 Task: Add an event with the title Third Workshop: Effective Communication, date '2023/12/11', time 9:15 AM to 11:15 AMand add a description: Key stakeholders, including shareholders, will have the opportunity to participate actively in the AGM. Questions, comments, and suggestions from the floor will be encouraged, providing a platform for open dialogue and the exchange of ideas. The leadership team and relevant personnel will address these queries, ensuring that stakeholders have a clear understanding of the organization's direction and decision-making processes., put the event into Green category, logged in from the account softage.3@softage.netand send the event invitation to softage.5@softage.net and softage.6@softage.net. Set a reminder for the event 5 minutes before
Action: Mouse moved to (81, 91)
Screenshot: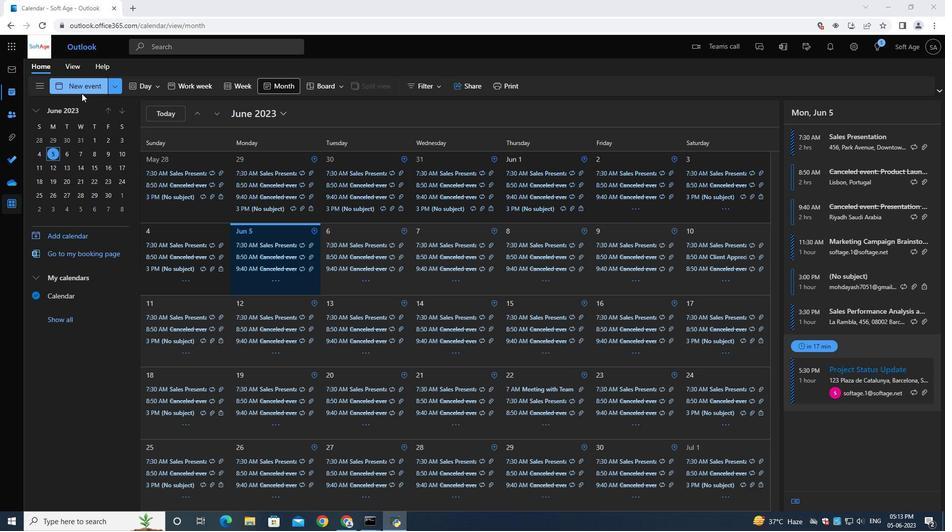
Action: Mouse pressed left at (81, 91)
Screenshot: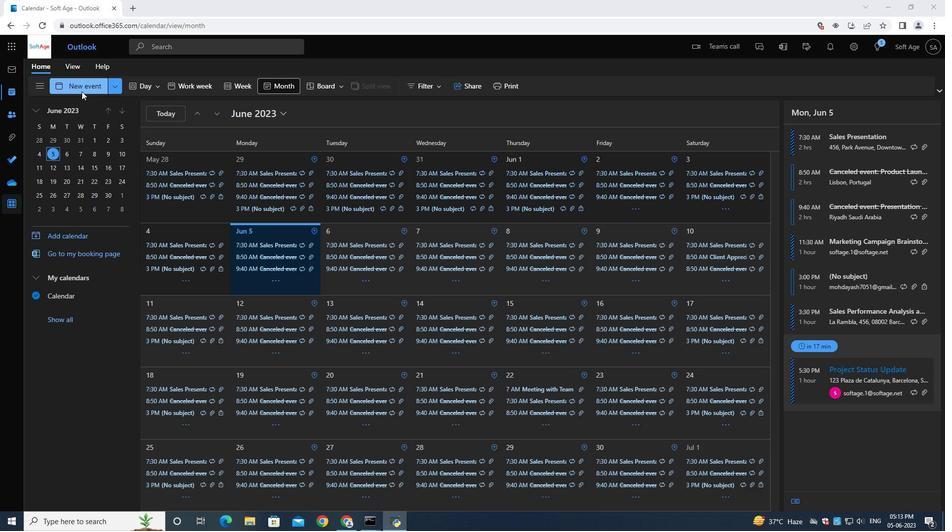 
Action: Mouse moved to (268, 147)
Screenshot: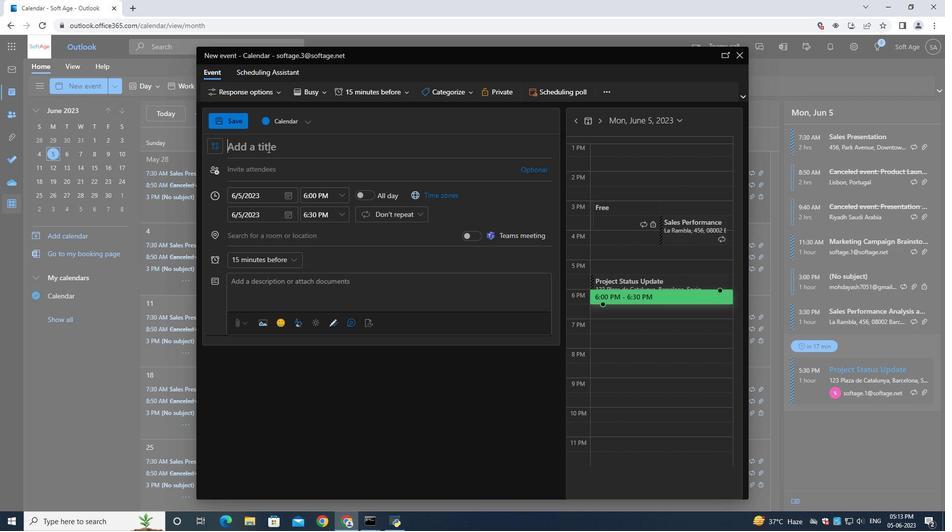 
Action: Key pressed <Key.shift>Third<Key.space><Key.shift>Workshop<Key.shift_r><Key.shift_r><Key.shift_r>:<Key.space><Key.shift>Effective<Key.space><Key.shift>Communication<Key.space>
Screenshot: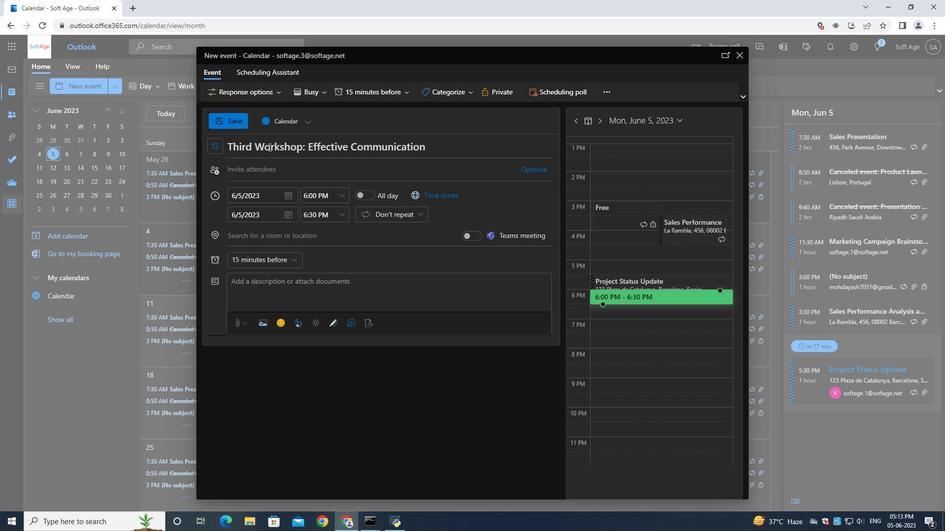 
Action: Mouse moved to (289, 197)
Screenshot: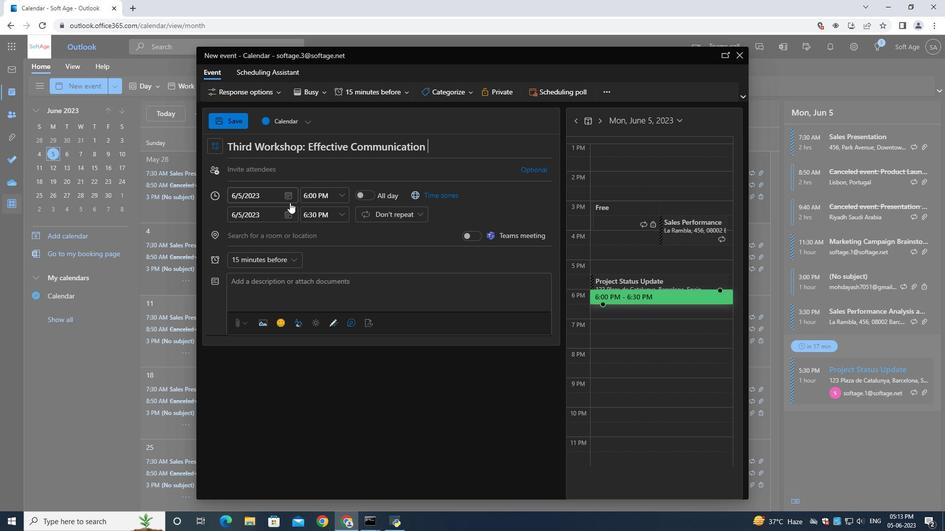 
Action: Mouse pressed left at (289, 197)
Screenshot: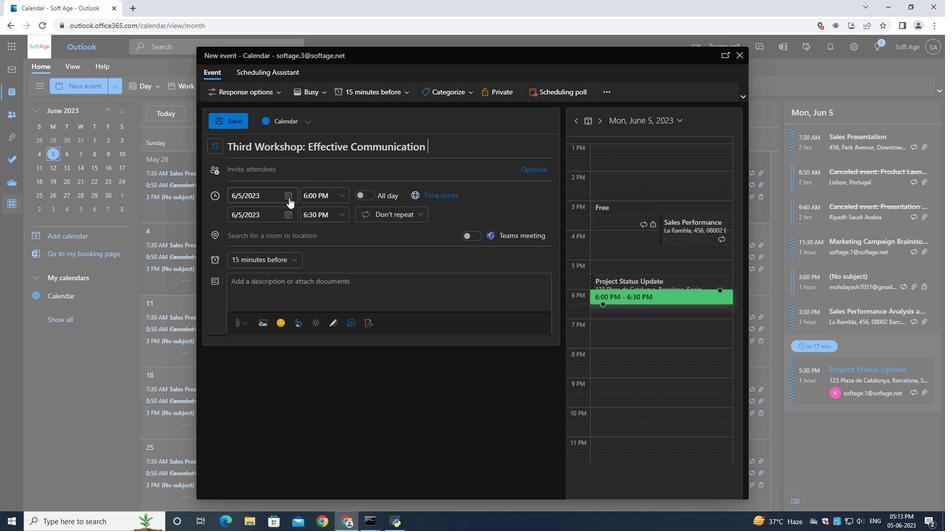 
Action: Mouse moved to (316, 215)
Screenshot: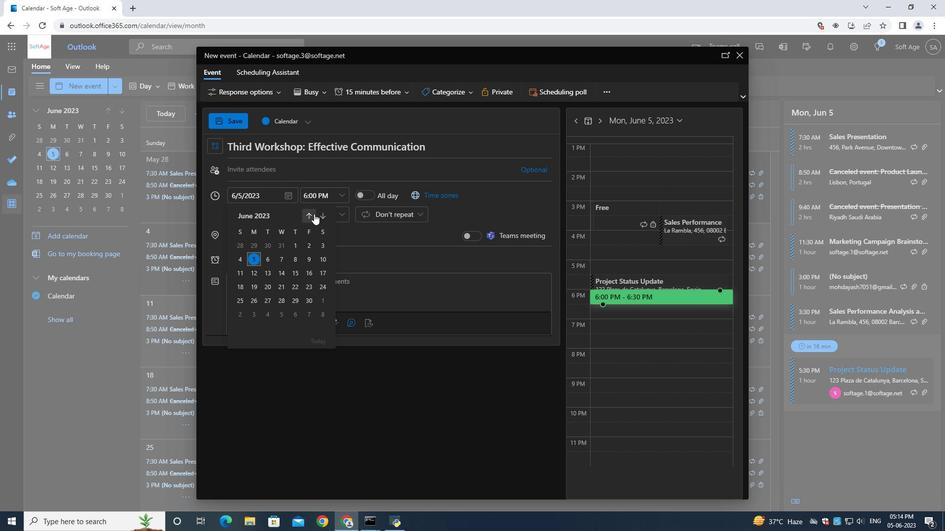 
Action: Mouse pressed left at (316, 215)
Screenshot: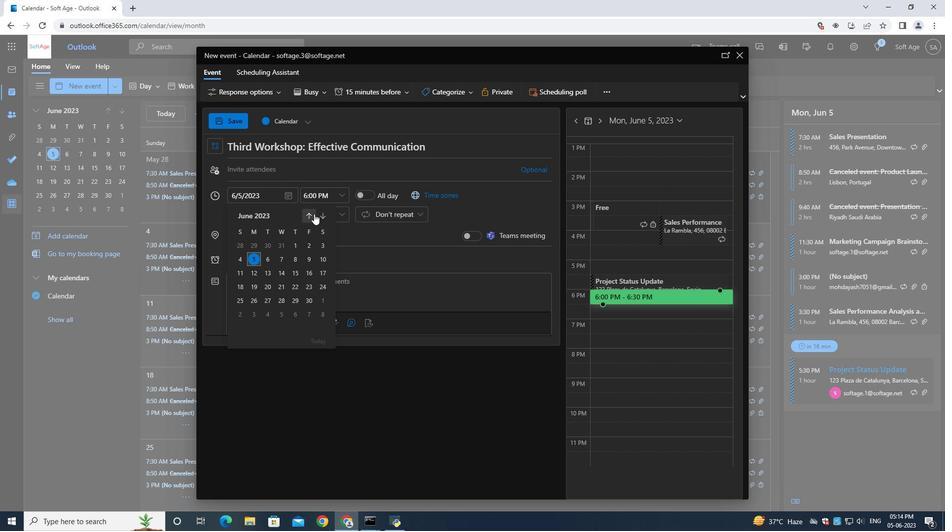 
Action: Mouse moved to (316, 215)
Screenshot: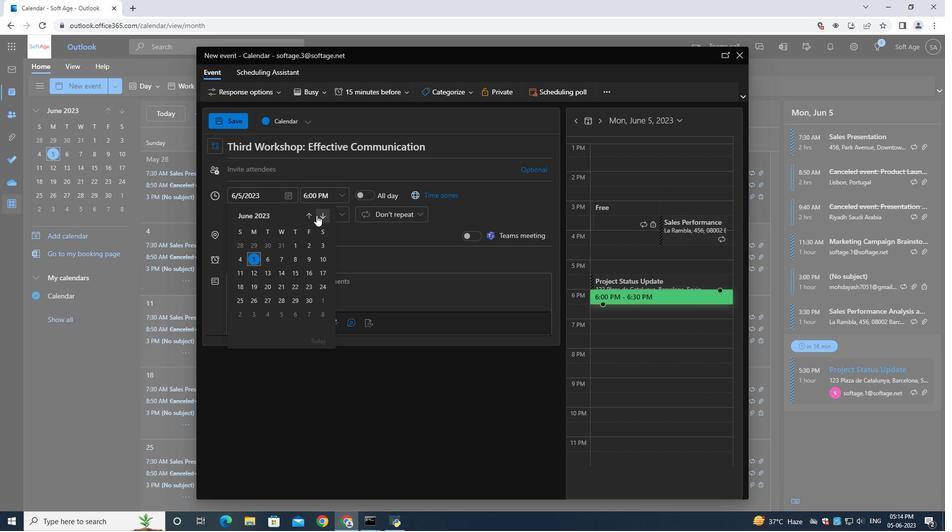 
Action: Mouse pressed left at (316, 215)
Screenshot: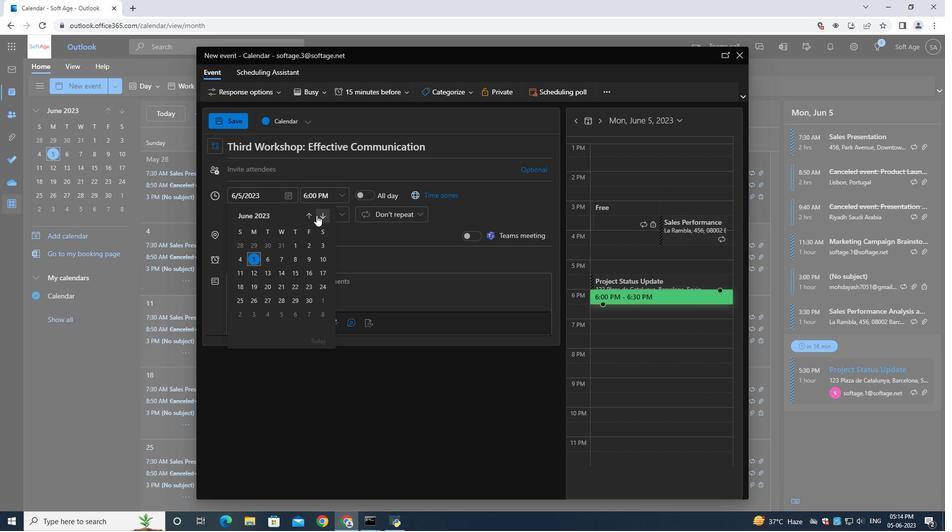 
Action: Mouse pressed left at (316, 215)
Screenshot: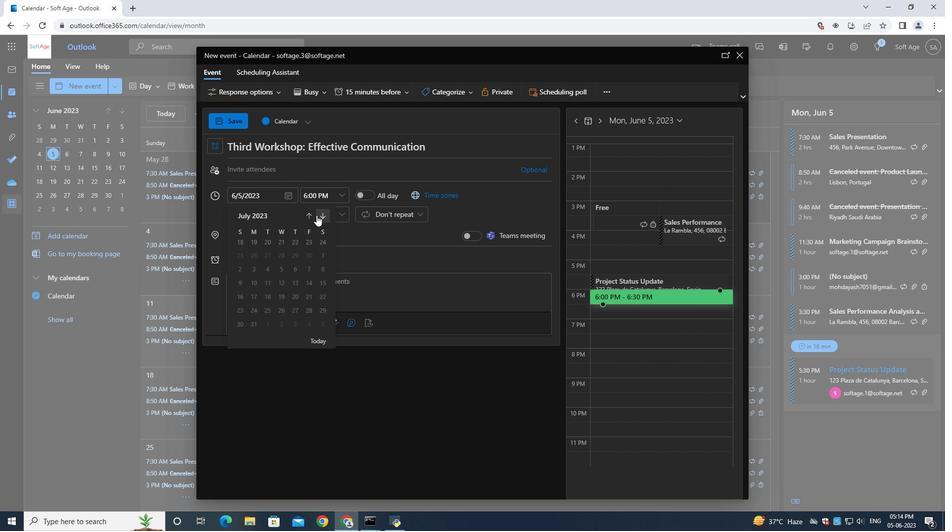 
Action: Mouse pressed left at (316, 215)
Screenshot: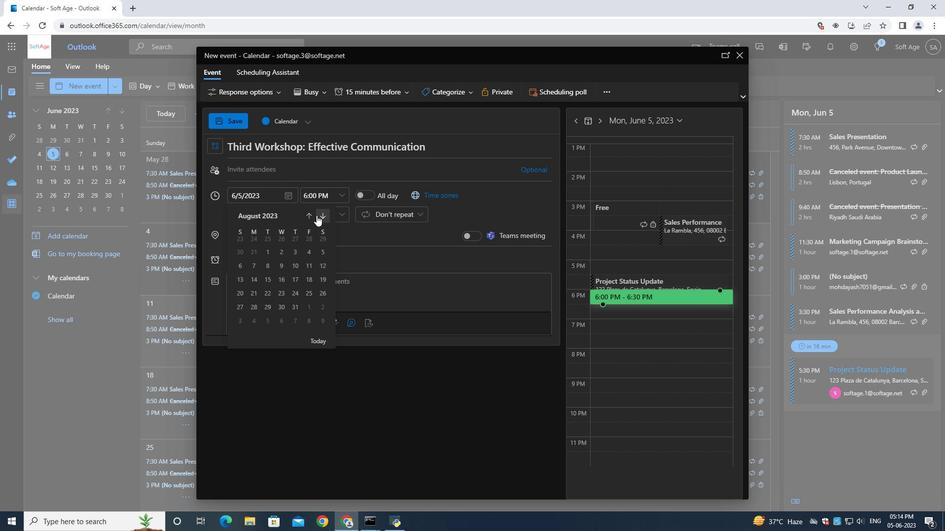 
Action: Mouse pressed left at (316, 215)
Screenshot: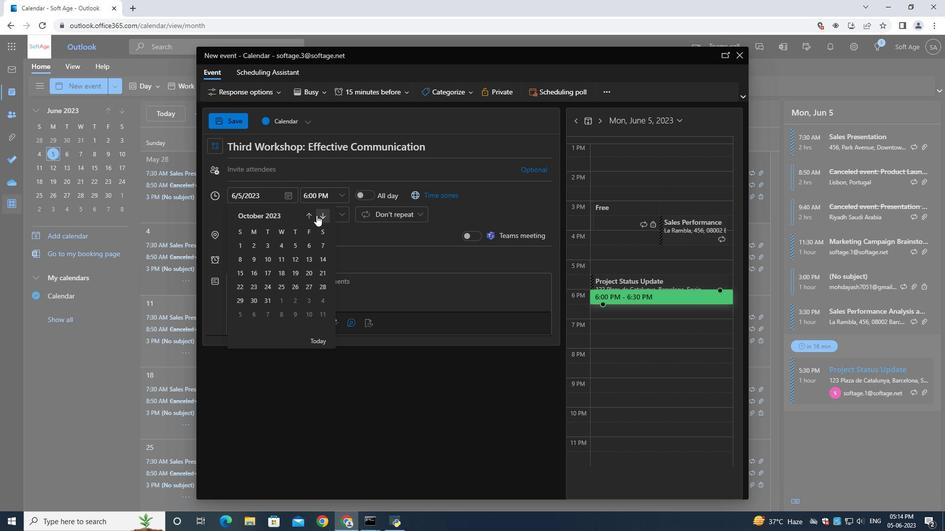 
Action: Mouse moved to (320, 216)
Screenshot: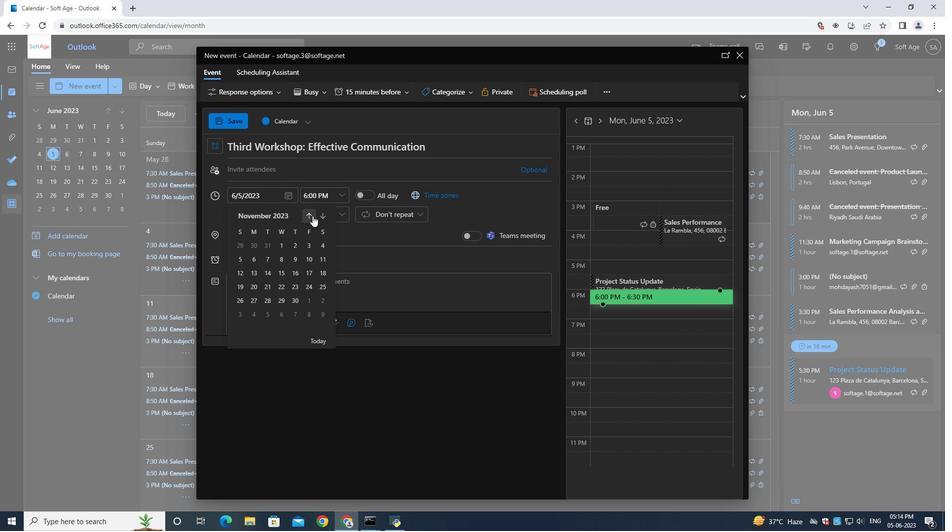 
Action: Mouse pressed left at (320, 216)
Screenshot: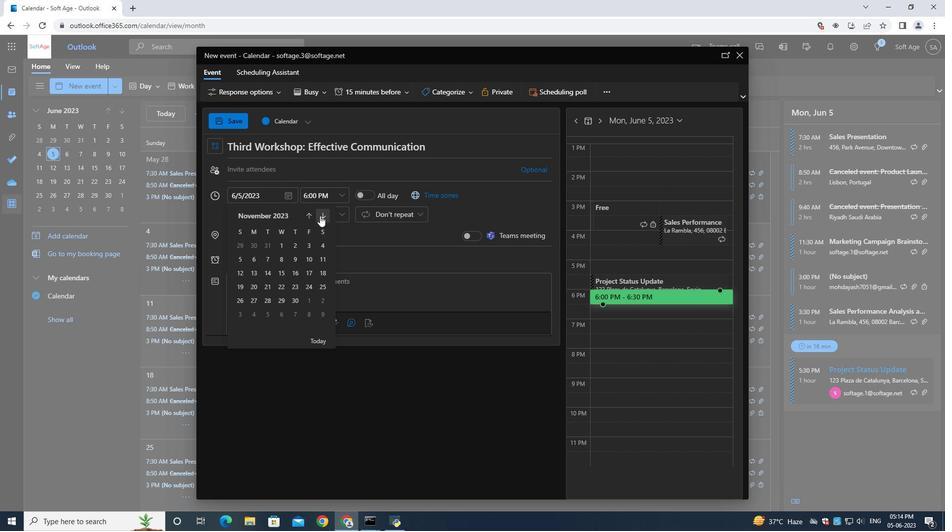 
Action: Mouse moved to (250, 270)
Screenshot: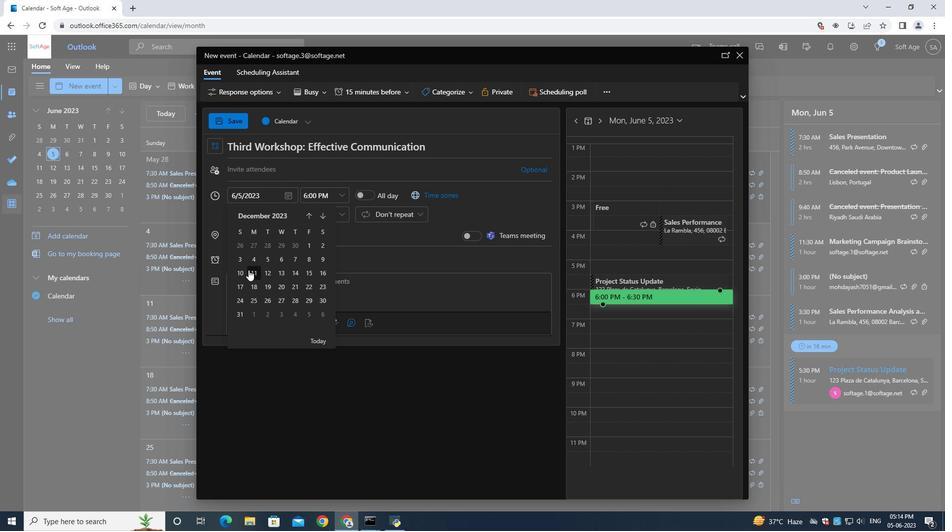 
Action: Mouse pressed left at (250, 270)
Screenshot: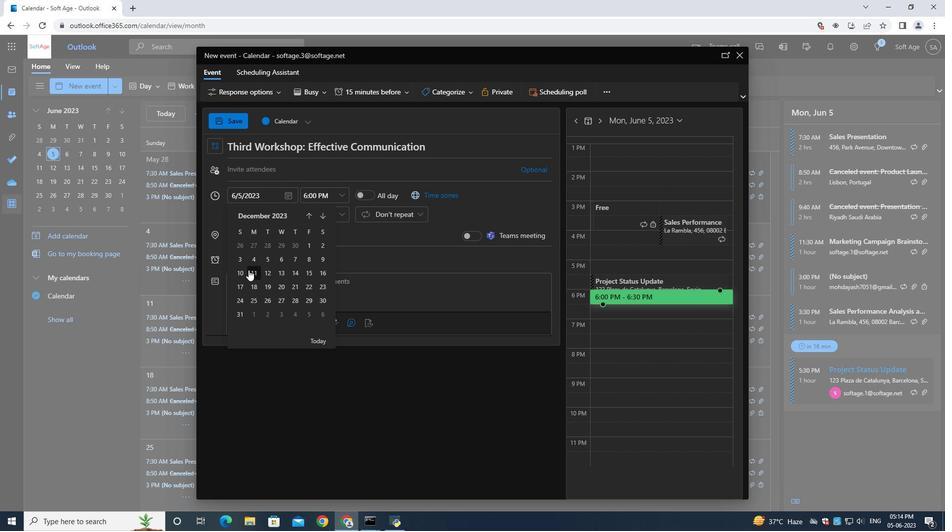 
Action: Mouse moved to (308, 201)
Screenshot: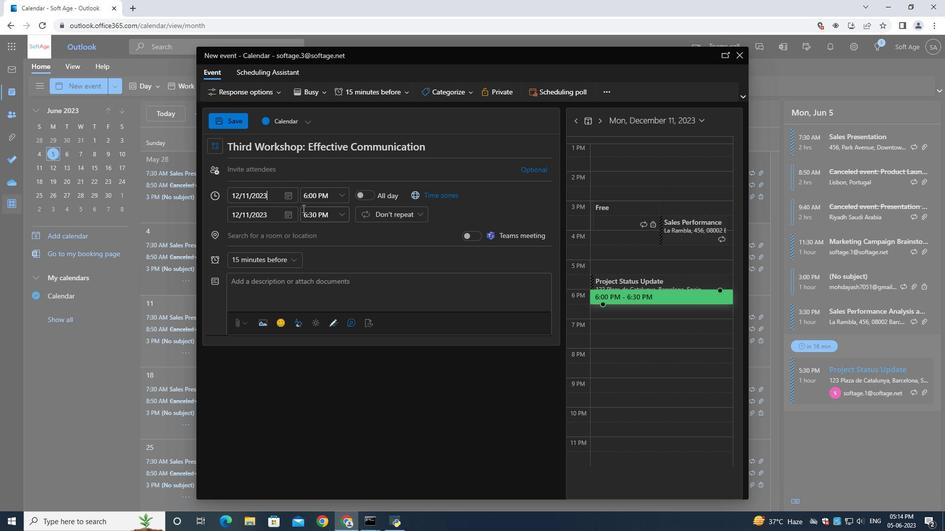 
Action: Mouse pressed left at (308, 201)
Screenshot: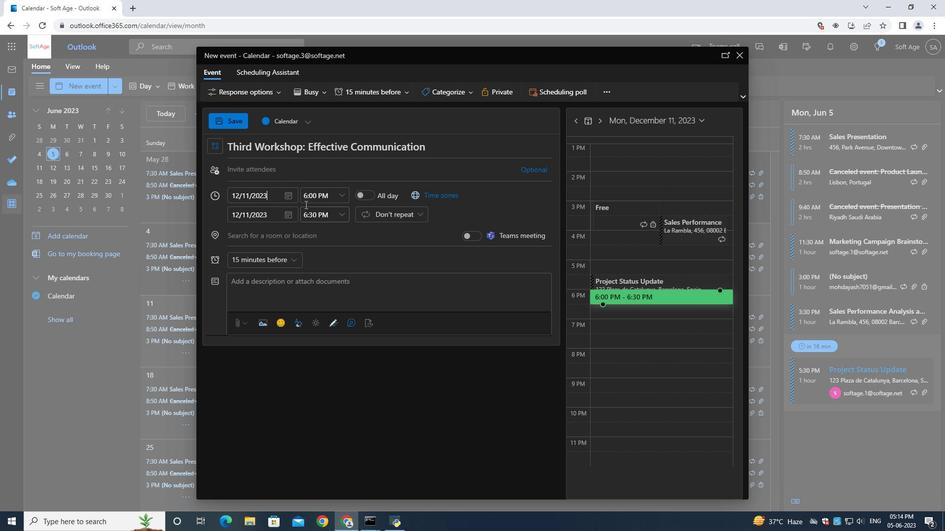 
Action: Key pressed 9<Key.shift_r>:15<Key.shift>AM
Screenshot: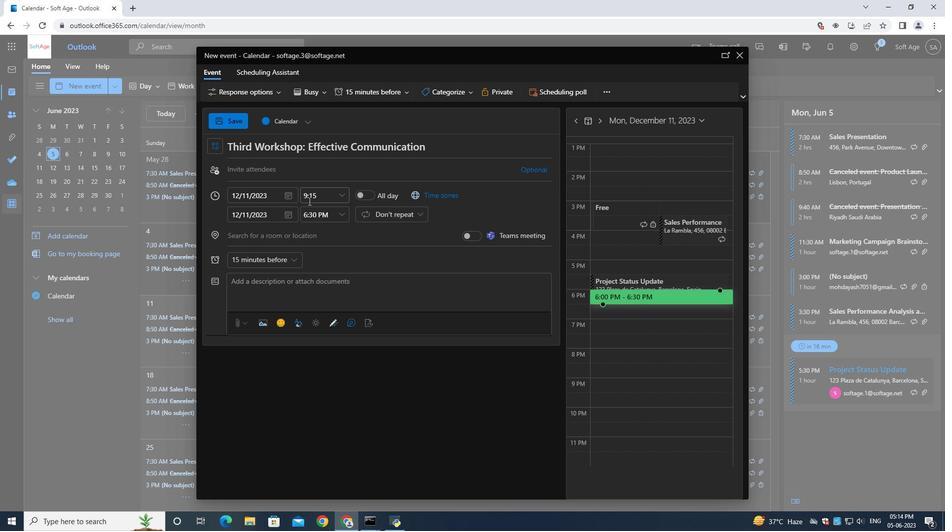
Action: Mouse moved to (313, 216)
Screenshot: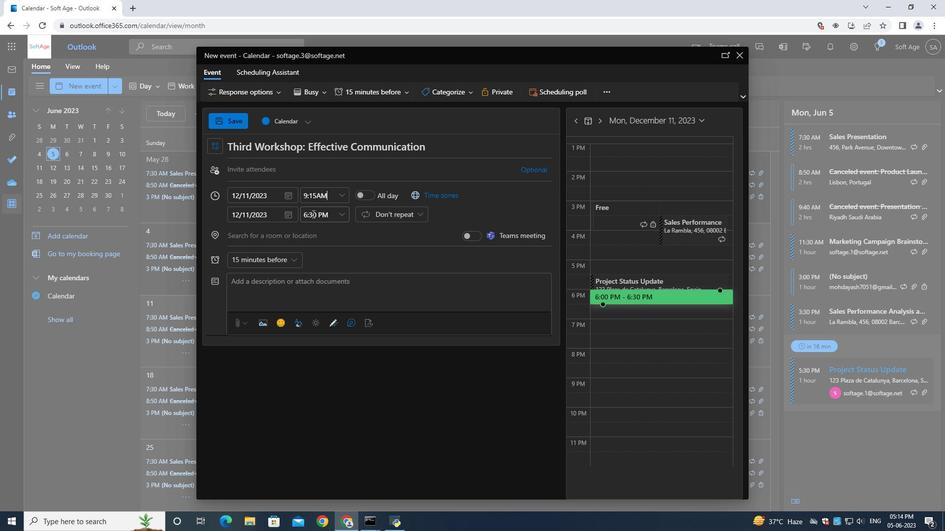 
Action: Mouse pressed left at (313, 216)
Screenshot: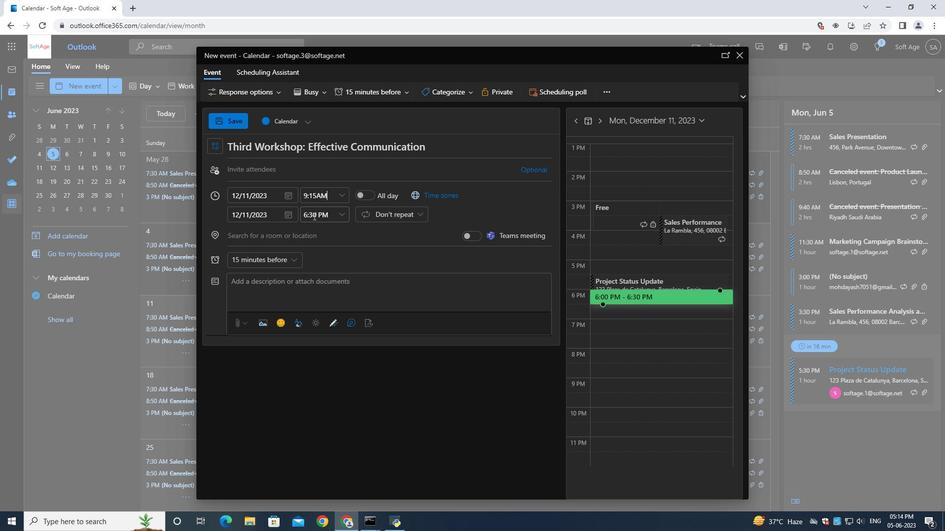
Action: Key pressed 11<Key.shift_r>:15<Key.shift>AM
Screenshot: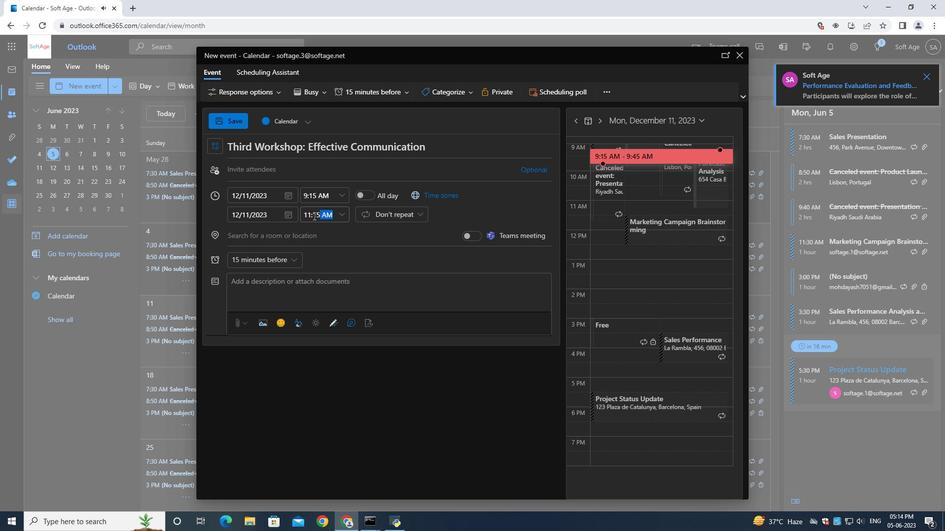 
Action: Mouse moved to (258, 287)
Screenshot: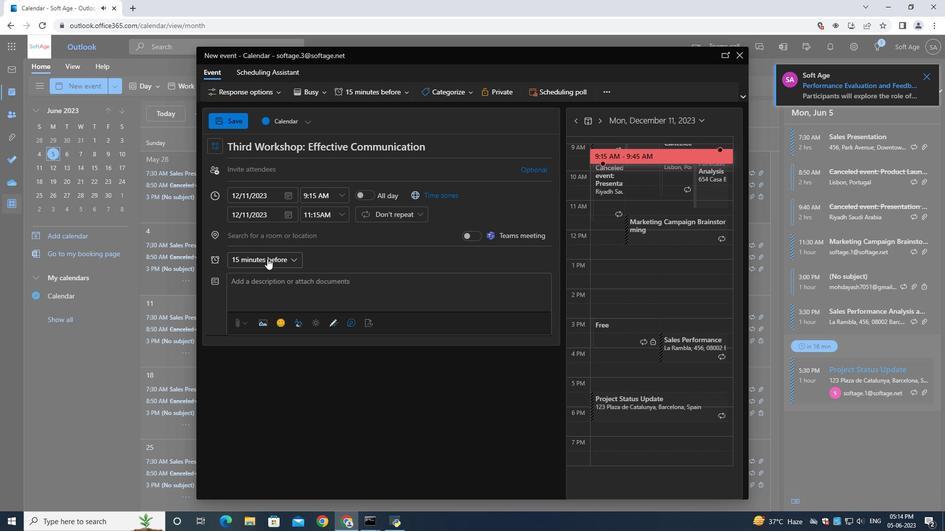 
Action: Mouse pressed left at (258, 287)
Screenshot: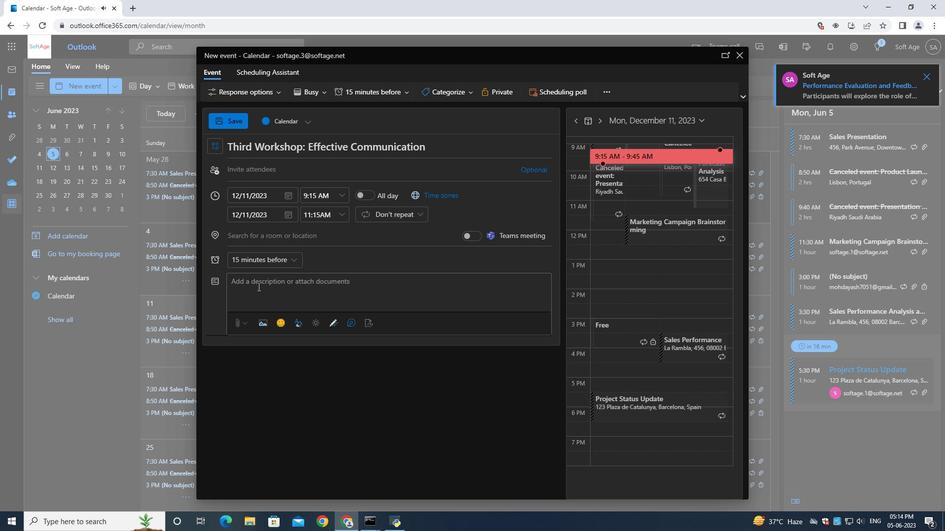 
Action: Key pressed <Key.shift><Key.shift><Key.shift><Key.shift><Key.shift><Key.shift><Key.shift><Key.shift><Key.shift><Key.shift><Key.shift><Key.shift><Key.shift><Key.shift><Key.shift><Key.shift><Key.shift><Key.shift><Key.shift><Key.shift><Key.shift><Key.shift><Key.shift><Key.shift><Key.shift><Key.shift><Key.shift><Key.shift><Key.shift>Key<Key.space>stakeholders,<Key.space>incul<Key.backspace><Key.backspace>u<Key.backspace>luding<Key.space><Key.backspace><Key.space>shareholders,<Key.space>will<Key.space>have<Key.space>the<Key.space>opportunity<Key.space>to<Key.space>participate<Key.space>actively<Key.space>in<Key.space>the<Key.space><Key.shift>AGM.<Key.space><Key.shift><Key.shift>Questions,<Key.space>comments,<Key.space>and<Key.space>suggestions<Key.space>from<Key.space>the<Key.space>floor<Key.space>will<Key.space>be<Key.space>encouraged,<Key.space>providing<Key.space>a<Key.space>platform<Key.space>for<Key.space>open<Key.space>dialogue<Key.space>and<Key.space>the<Key.space>exchange<Key.space>of<Key.space>ideas.<Key.space><Key.shift>The<Key.space>leadership<Key.space>team<Key.space>and<Key.space>relevant<Key.space>personnn<Key.backspace>el<Key.space>will<Key.space>address<Key.space>these<Key.space>queries,<Key.space>ensuring<Key.space>that<Key.space>stakeholders<Key.space>have<Key.space>a<Key.space>clear<Key.space>understamnding<Key.backspace><Key.backspace><Key.backspace><Key.backspace><Key.backspace><Key.backspace>ndign<Key.backspace><Key.backspace>ng<Key.space>of<Key.space>the<Key.space>organization's<Key.space>direction<Key.space>and<Key.space>decisiom-making<Key.space>processes.
Screenshot: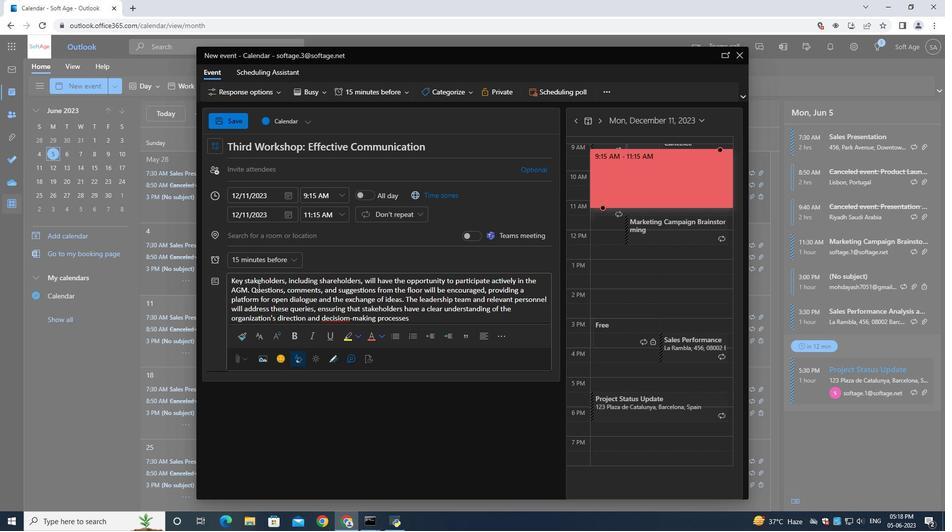 
Action: Mouse moved to (425, 89)
Screenshot: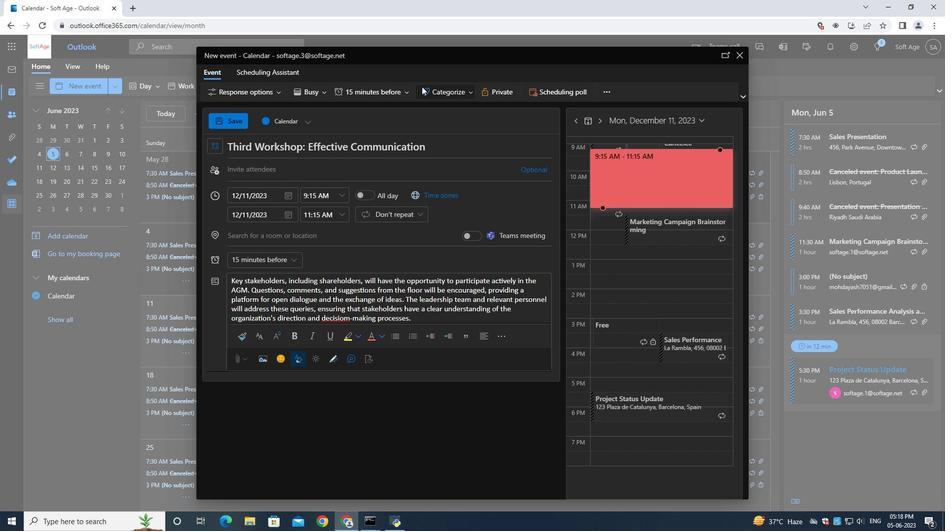 
Action: Mouse pressed left at (425, 89)
Screenshot: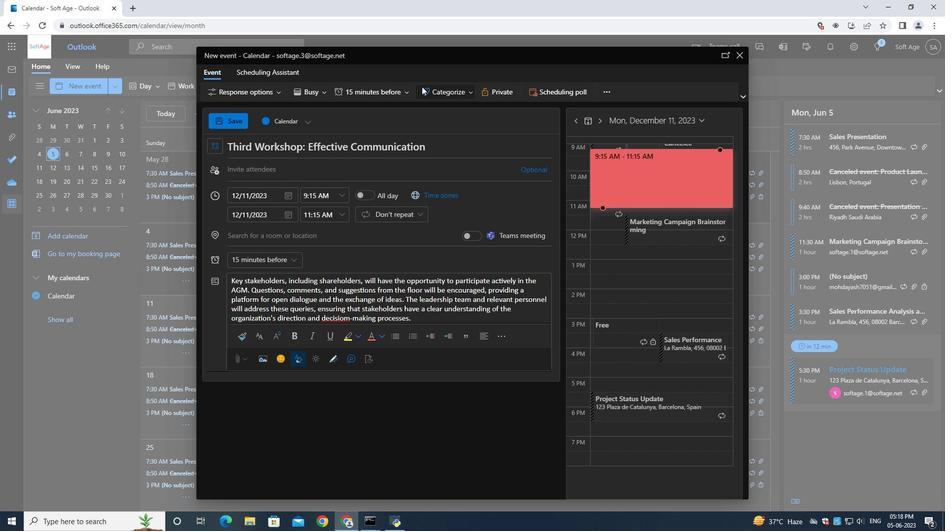 
Action: Mouse moved to (441, 125)
Screenshot: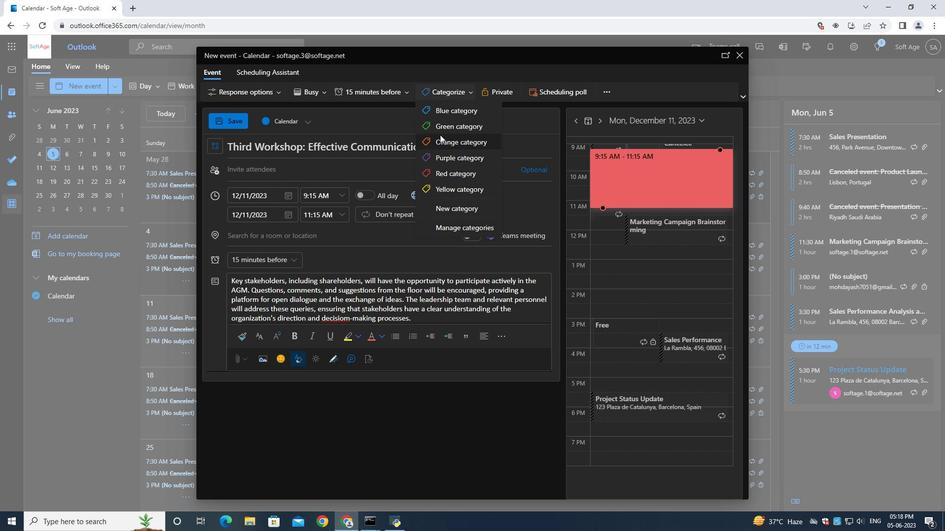 
Action: Mouse pressed left at (441, 125)
Screenshot: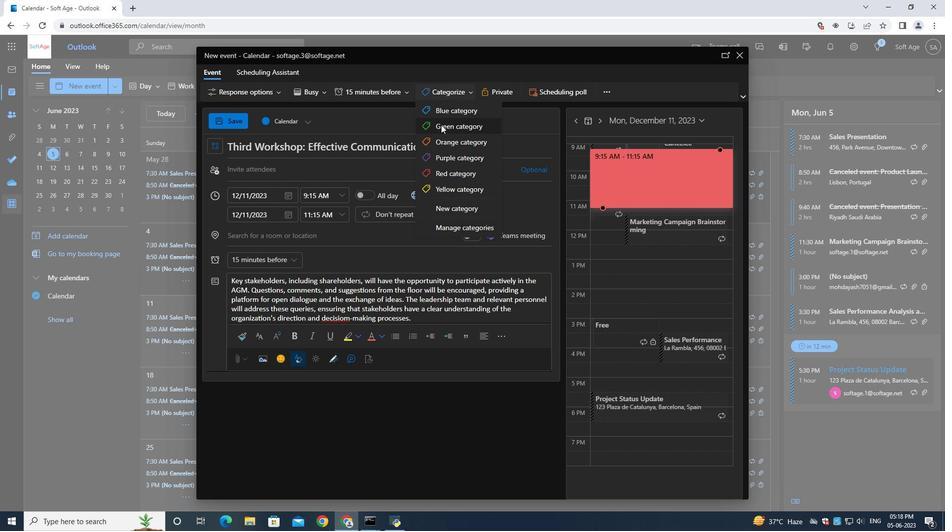 
Action: Mouse moved to (276, 167)
Screenshot: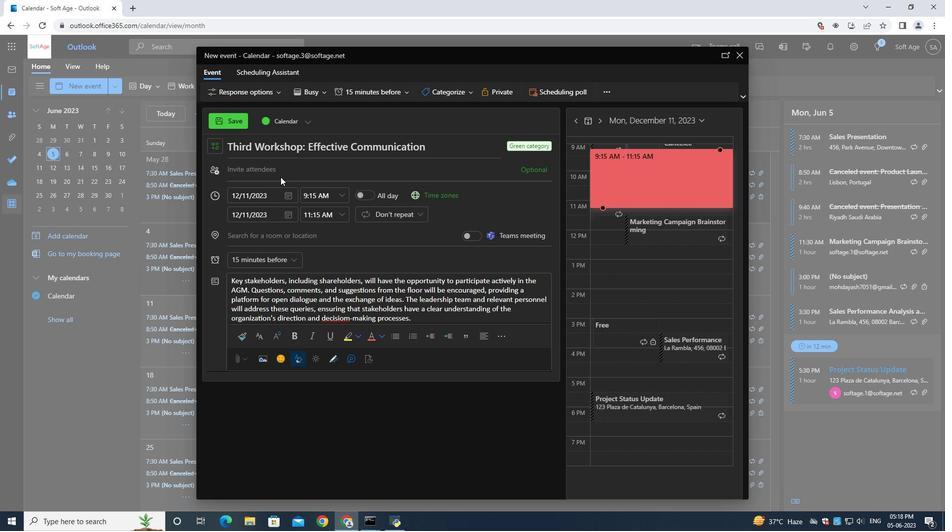 
Action: Mouse pressed left at (276, 167)
Screenshot: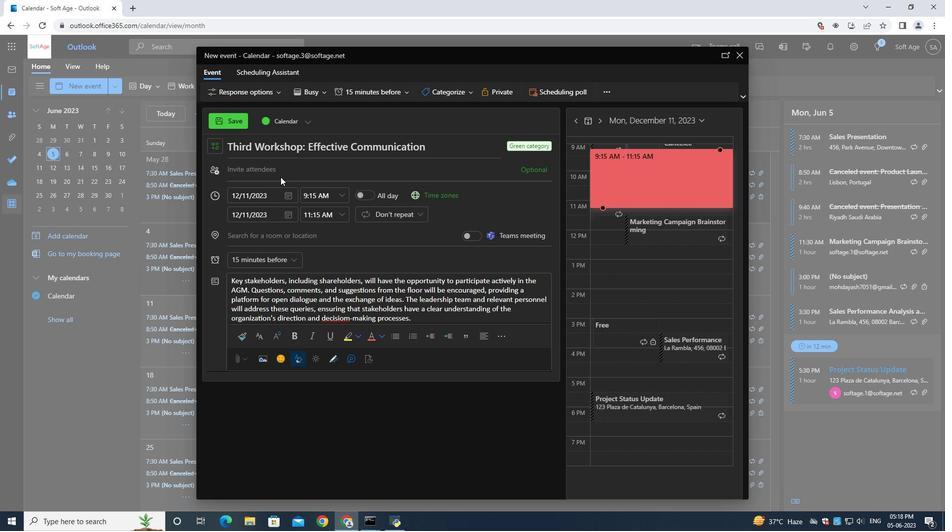 
Action: Mouse moved to (276, 167)
Screenshot: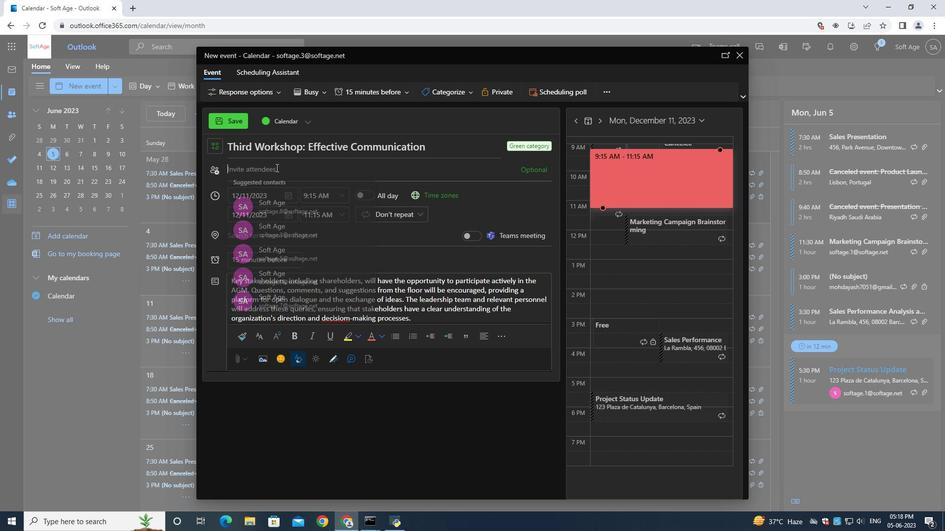 
Action: Key pressed softage.5<Key.shift>@softage.net
Screenshot: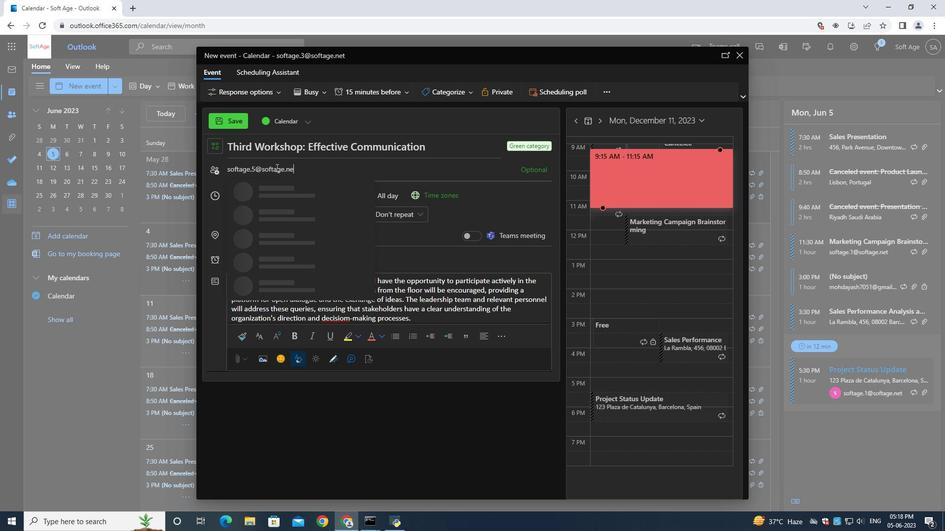 
Action: Mouse moved to (287, 193)
Screenshot: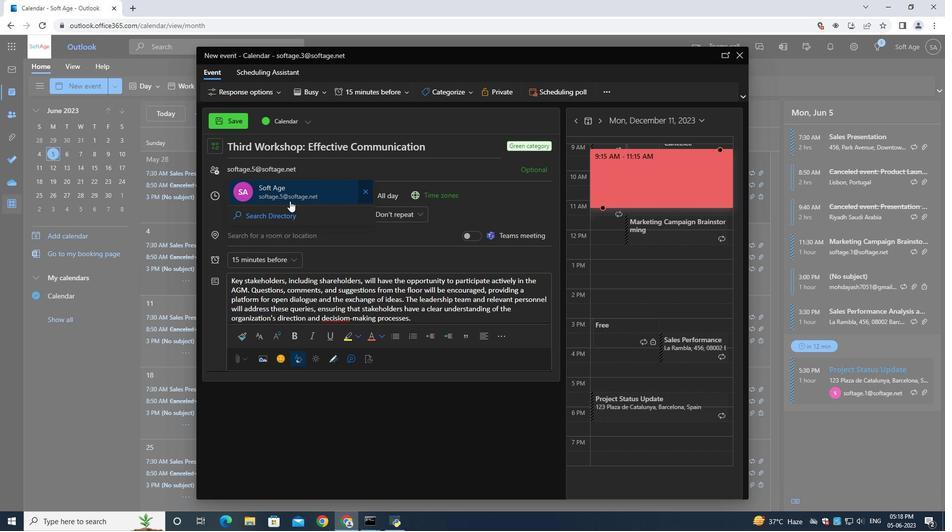 
Action: Mouse pressed left at (287, 193)
Screenshot: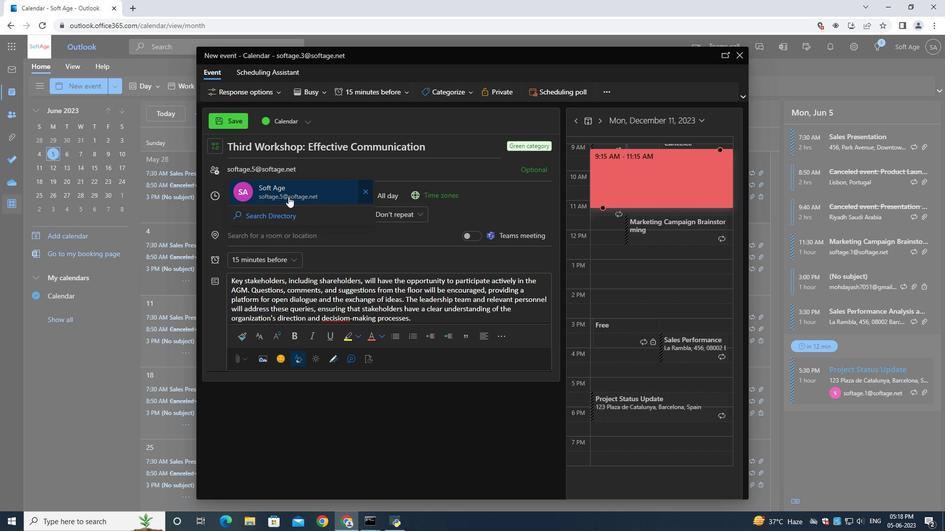 
Action: Mouse moved to (331, 165)
Screenshot: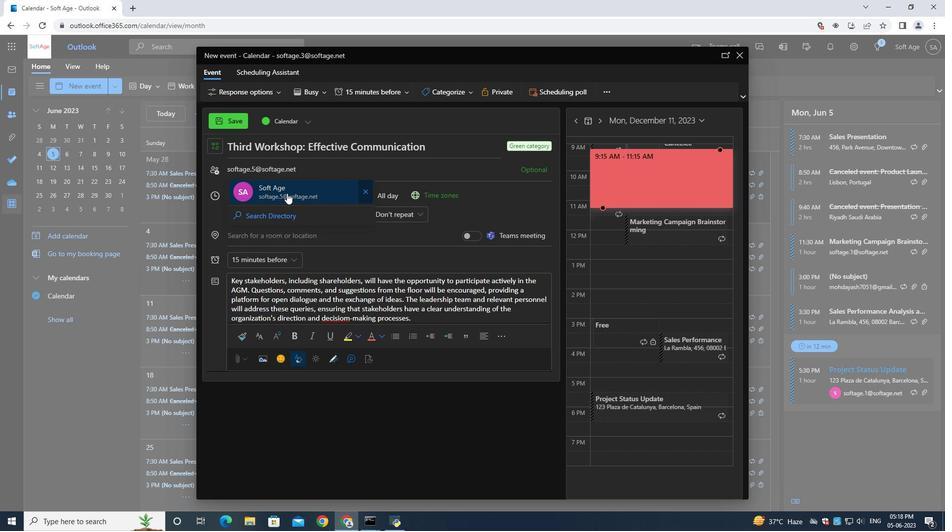 
Action: Key pressed softage.6<Key.shift>@softage.net
Screenshot: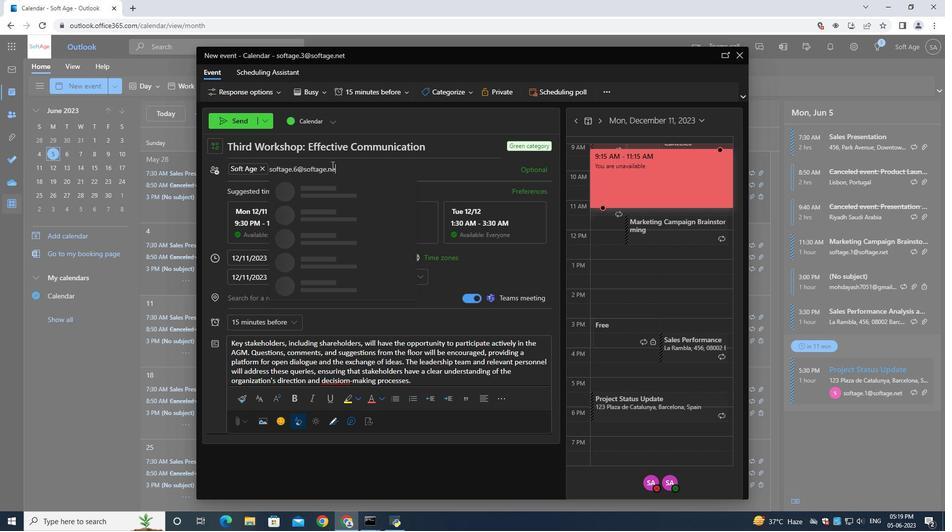 
Action: Mouse moved to (344, 180)
Screenshot: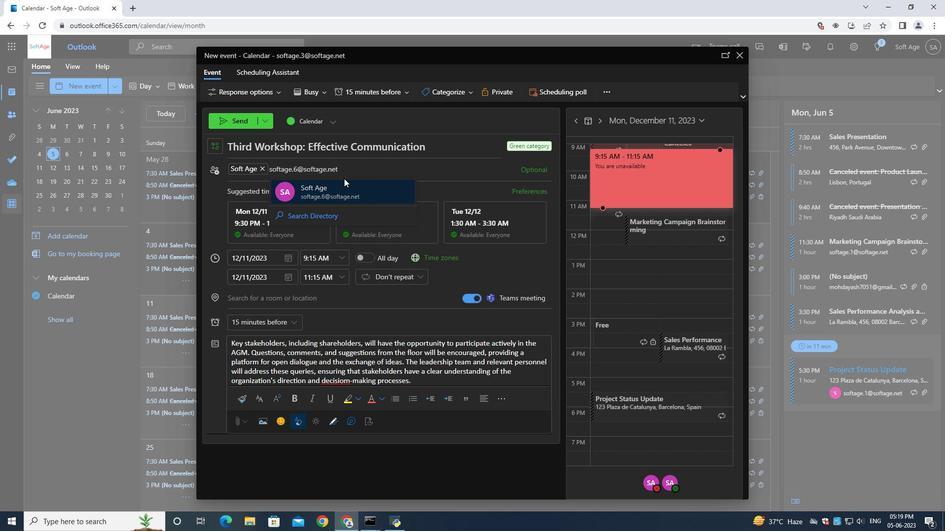 
Action: Mouse pressed left at (344, 180)
Screenshot: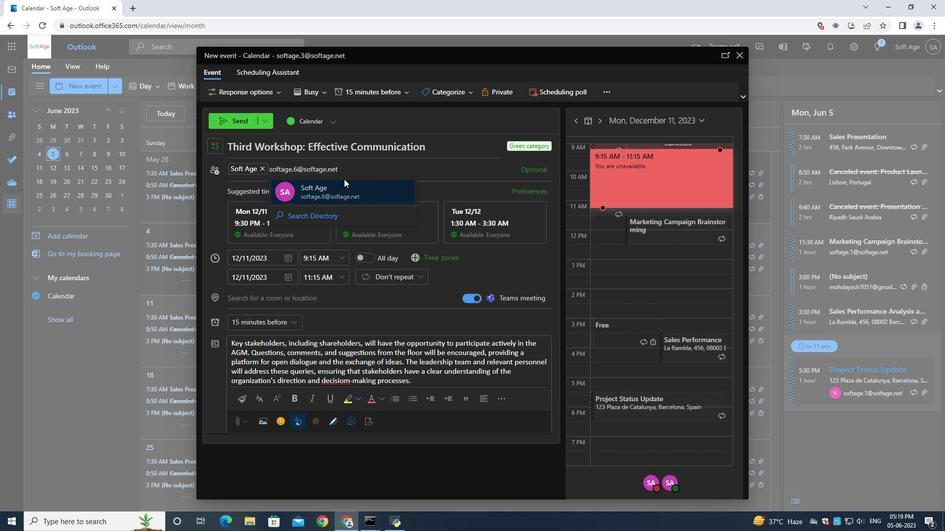 
Action: Mouse moved to (260, 323)
Screenshot: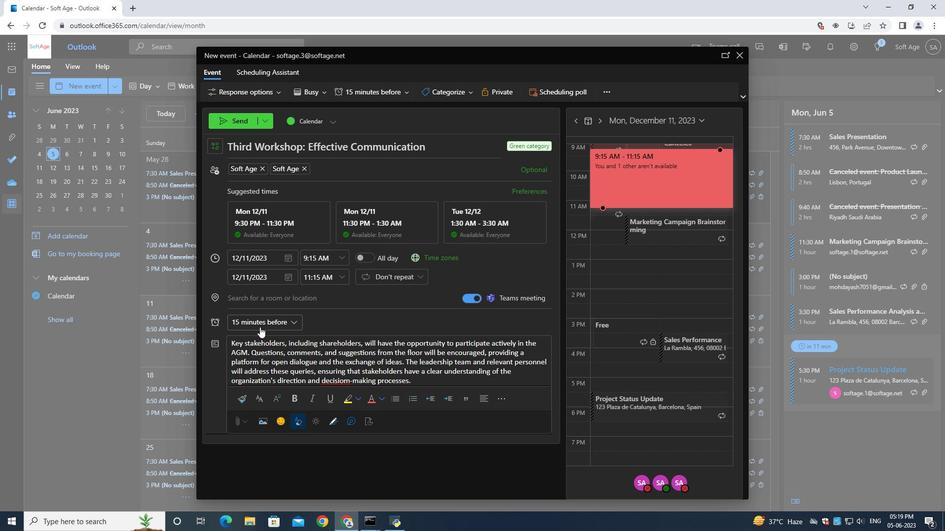 
Action: Mouse pressed left at (260, 323)
Screenshot: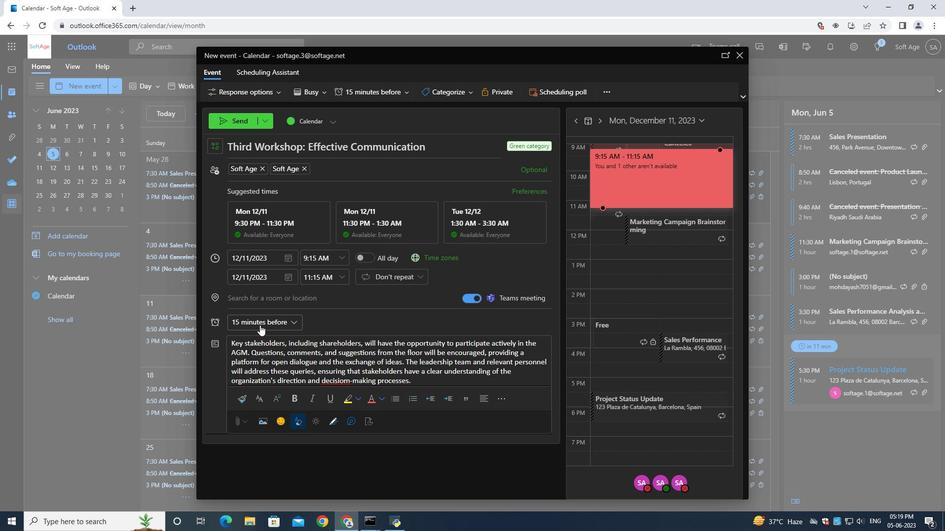 
Action: Mouse moved to (269, 164)
Screenshot: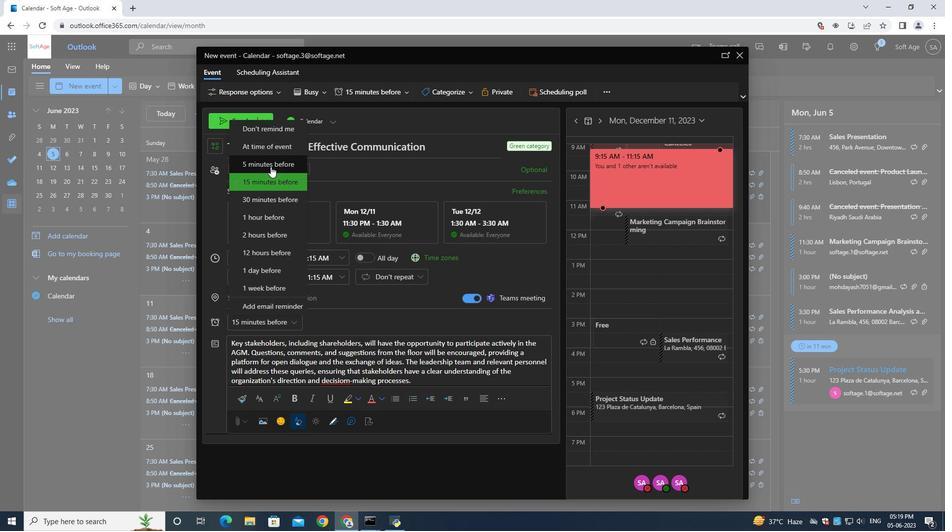 
Action: Mouse pressed left at (269, 164)
Screenshot: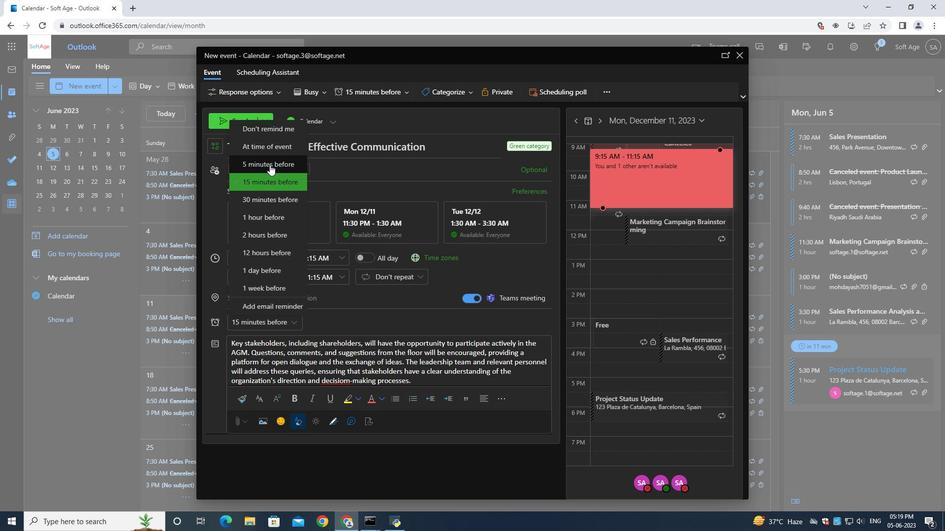 
Action: Mouse moved to (244, 115)
Screenshot: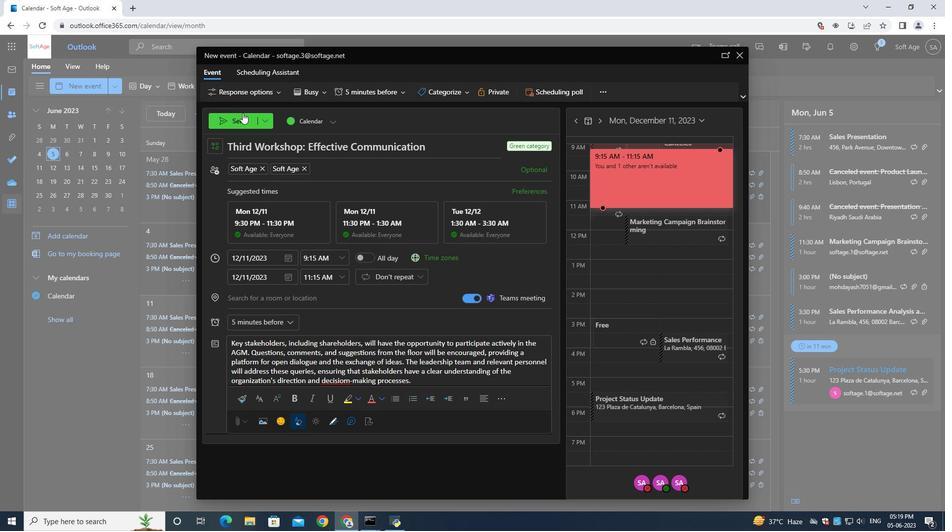 
Action: Mouse pressed left at (244, 115)
Screenshot: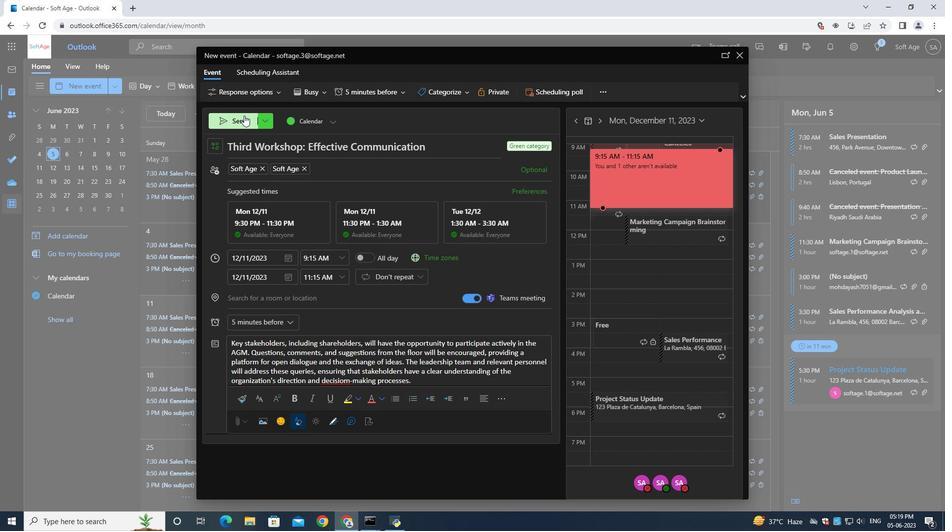 
Action: Mouse moved to (244, 115)
Screenshot: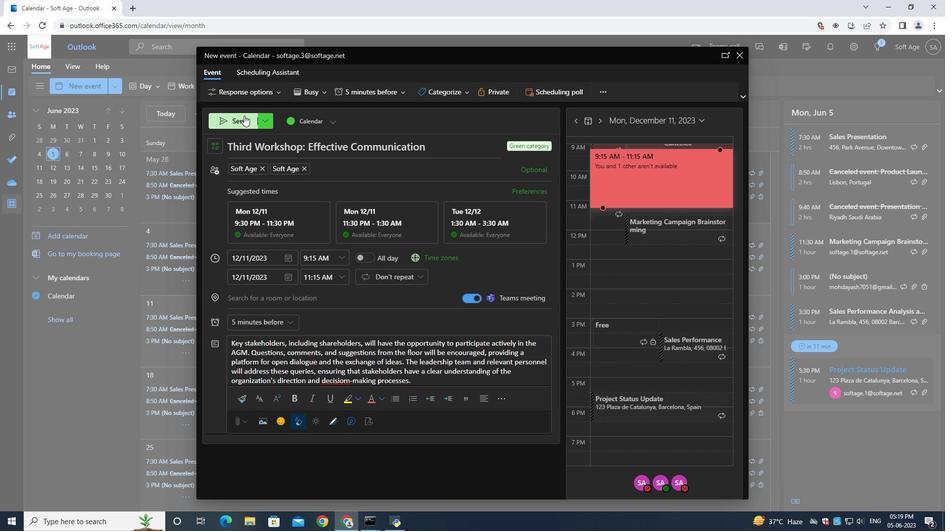 
